 Task: Reply All to email with the signature Connor Wood with the subject 'Product launch announcement' from softage.1@softage.net with the message 'Can you confirm whether the project is on track to meet the deadline?'
Action: Mouse moved to (1319, 216)
Screenshot: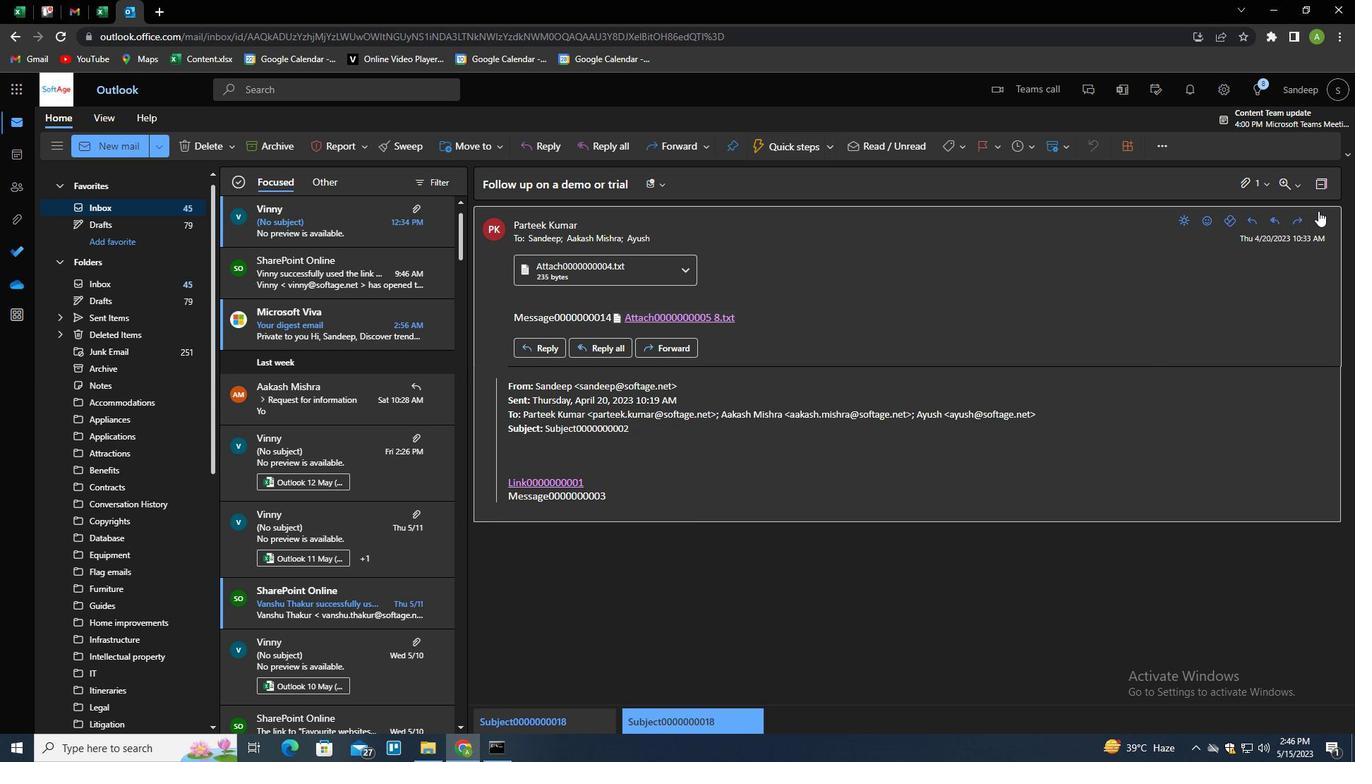 
Action: Mouse pressed left at (1319, 216)
Screenshot: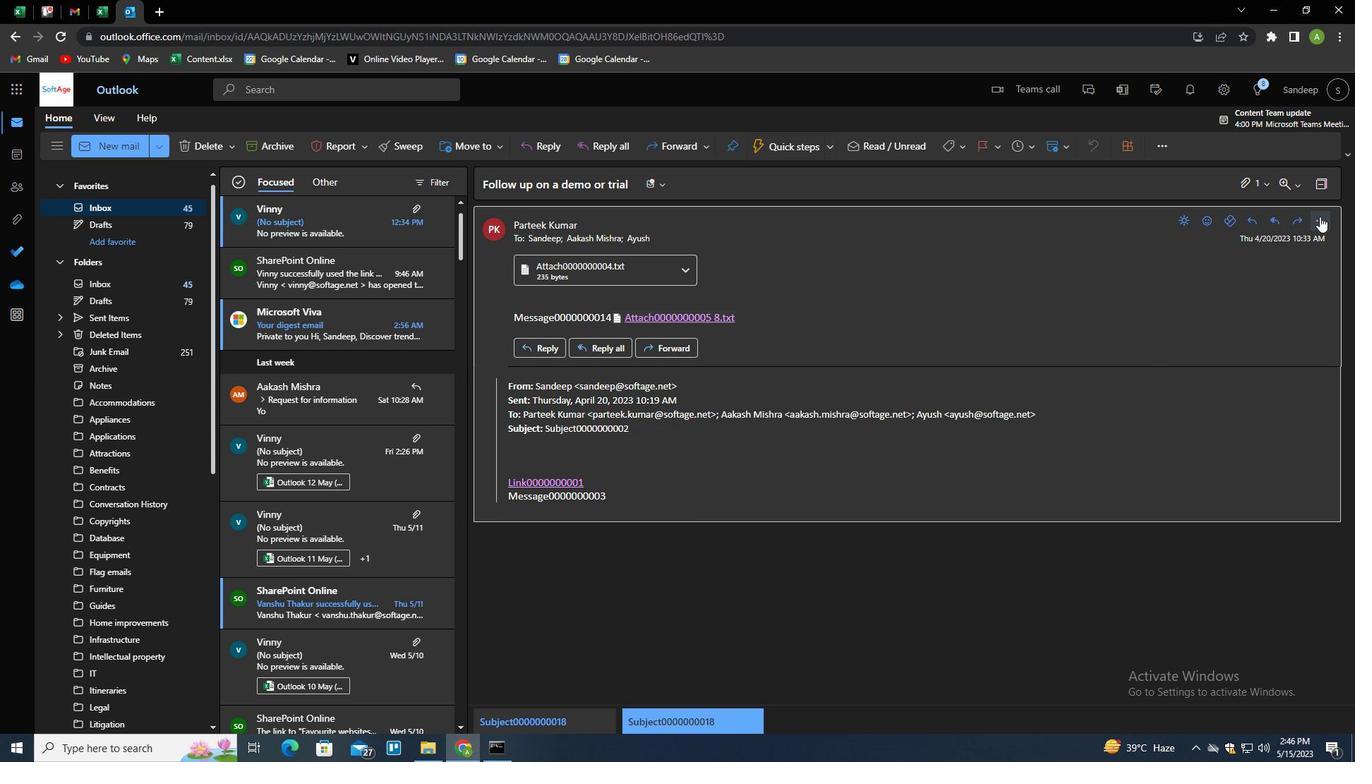 
Action: Mouse moved to (1244, 265)
Screenshot: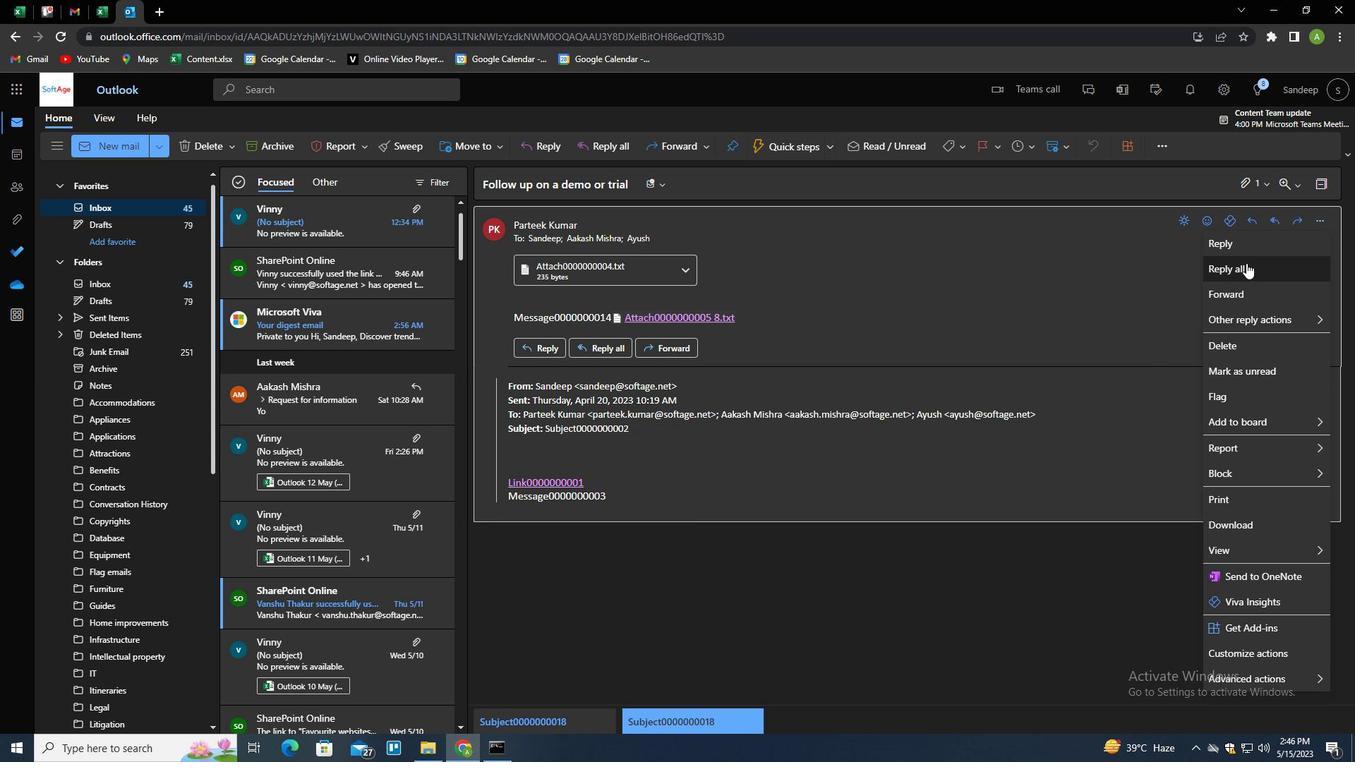 
Action: Mouse pressed left at (1244, 265)
Screenshot: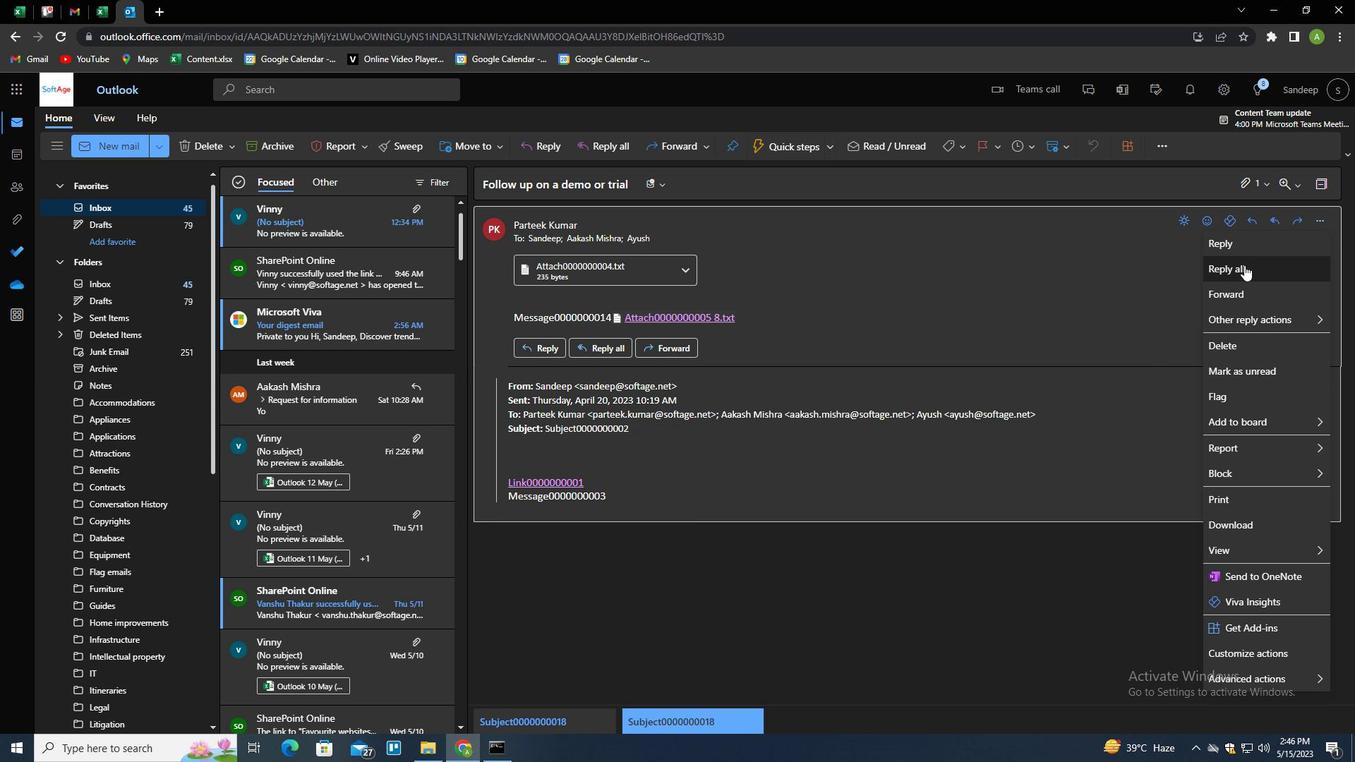 
Action: Mouse moved to (488, 399)
Screenshot: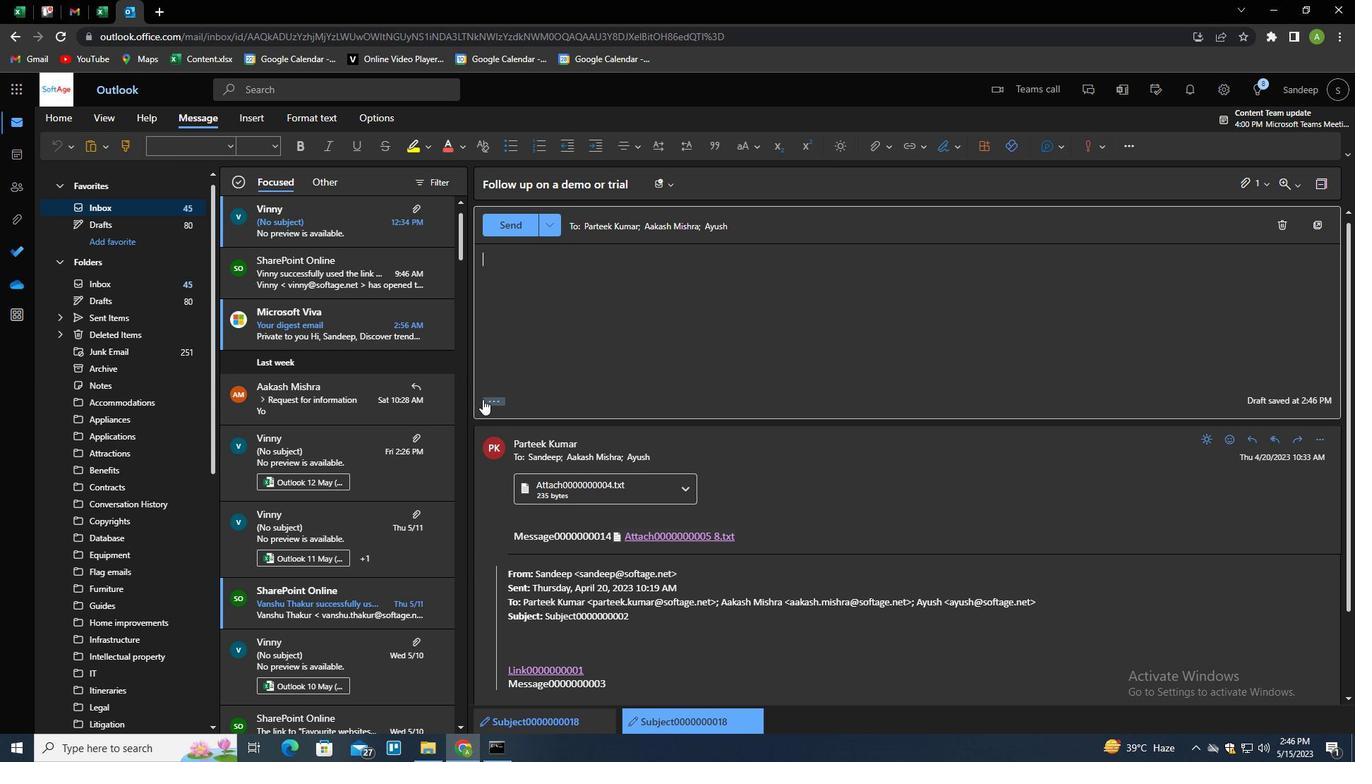 
Action: Mouse pressed left at (488, 399)
Screenshot: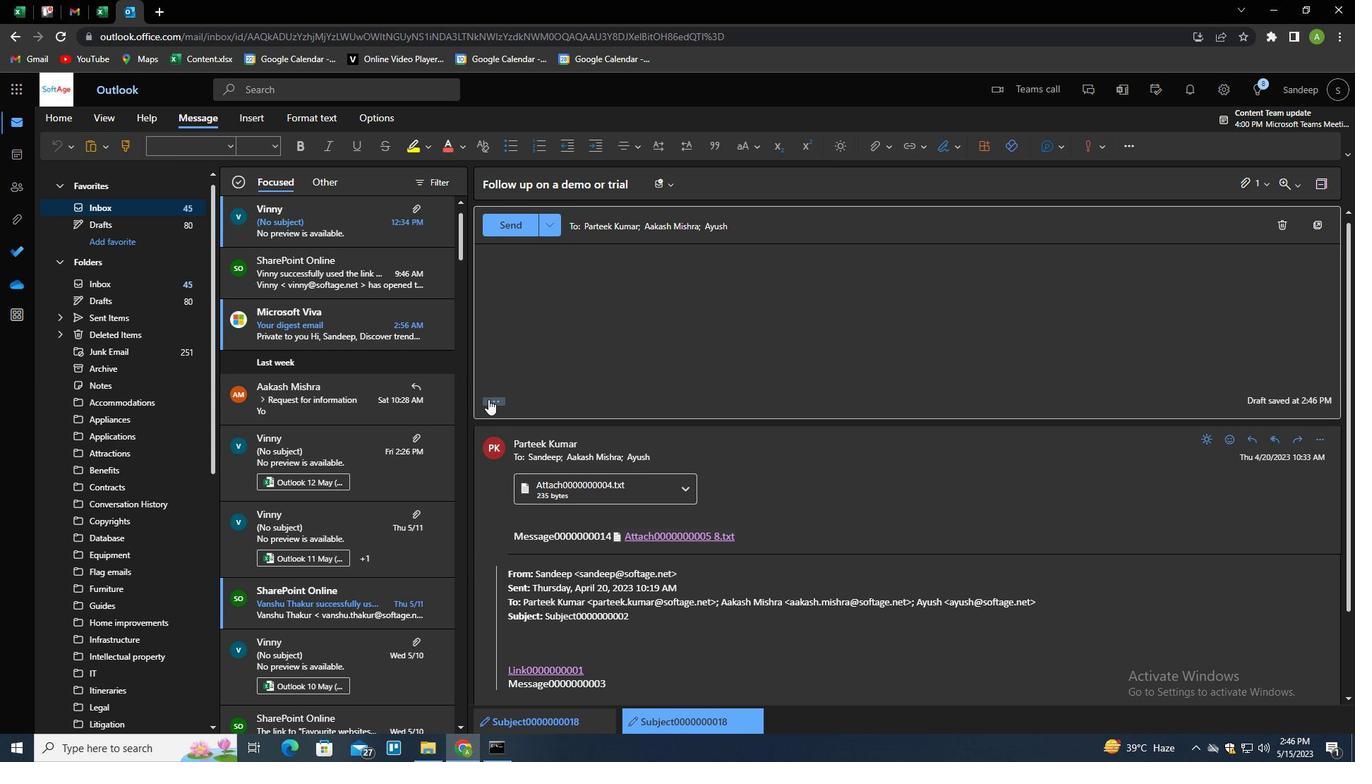 
Action: Mouse moved to (958, 148)
Screenshot: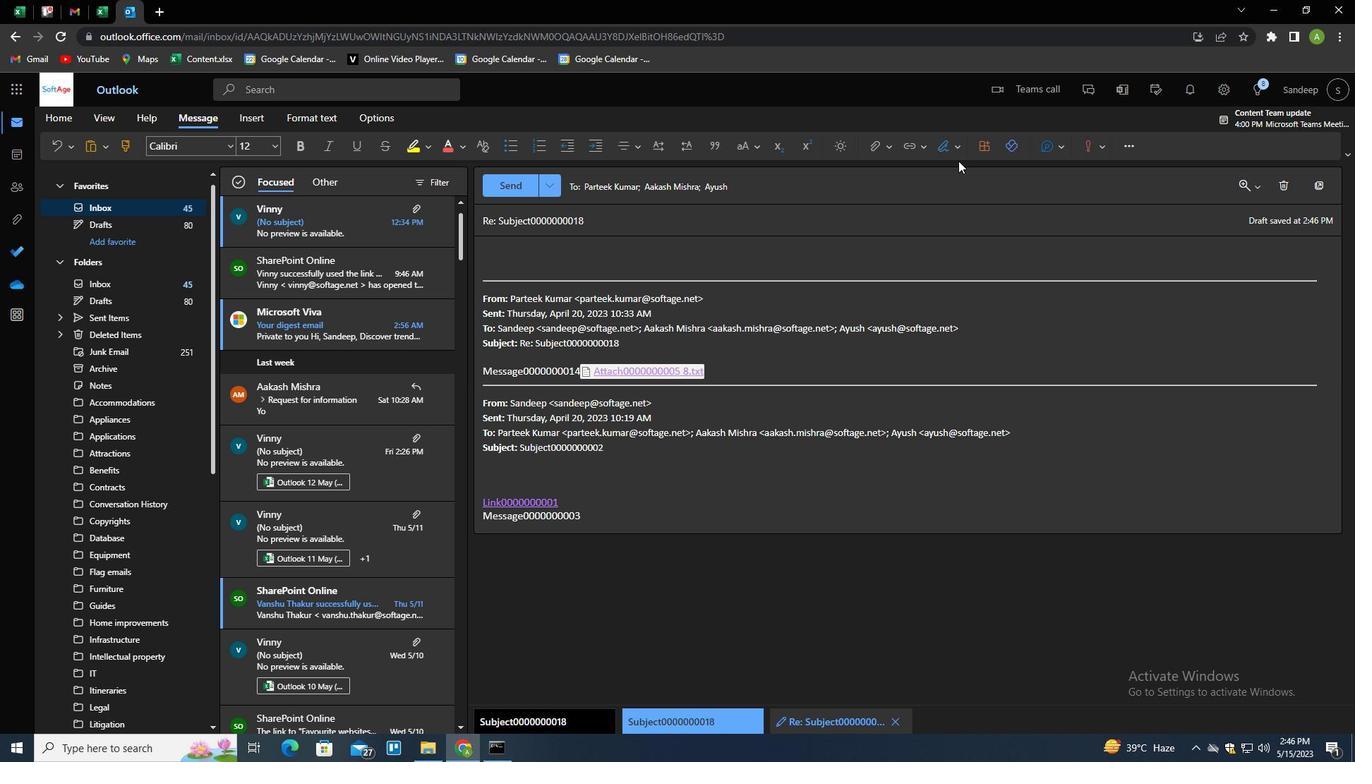 
Action: Mouse pressed left at (958, 148)
Screenshot: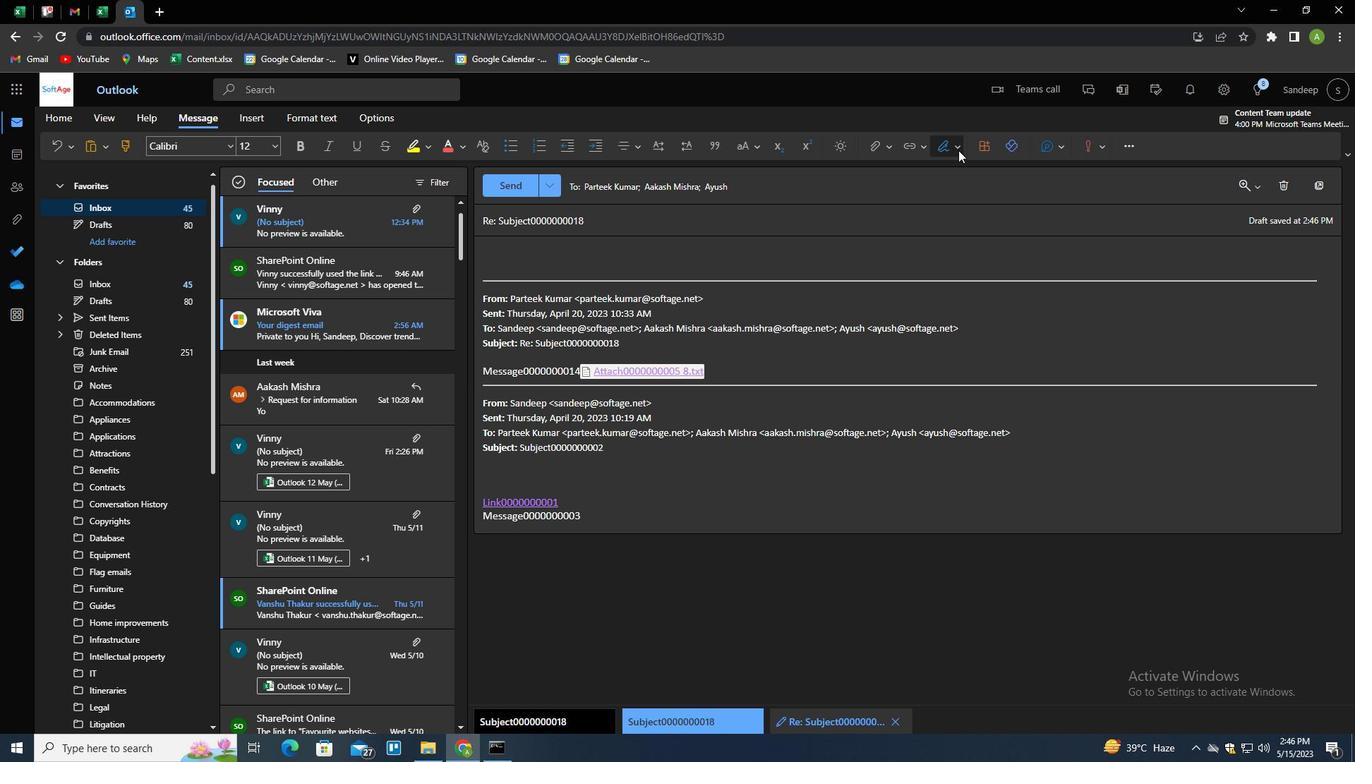 
Action: Mouse moved to (930, 201)
Screenshot: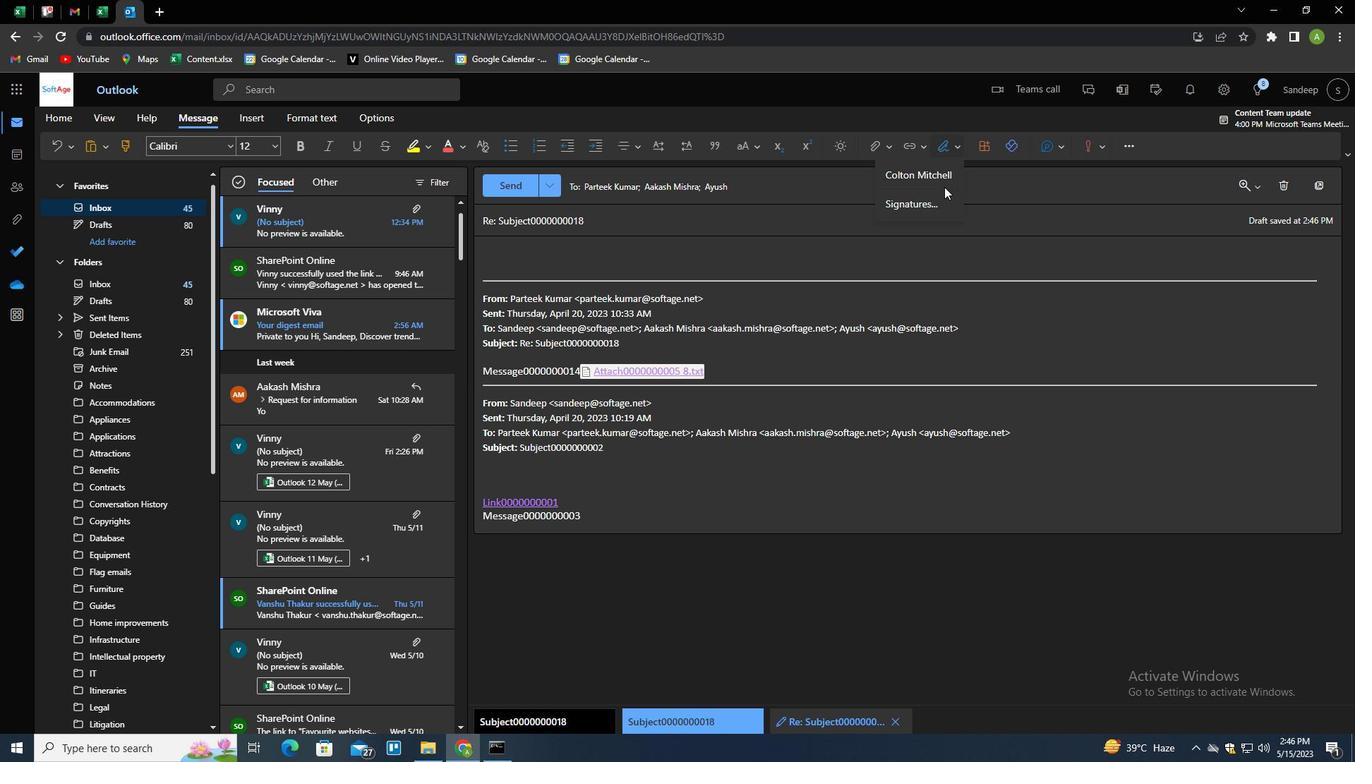 
Action: Mouse pressed left at (930, 201)
Screenshot: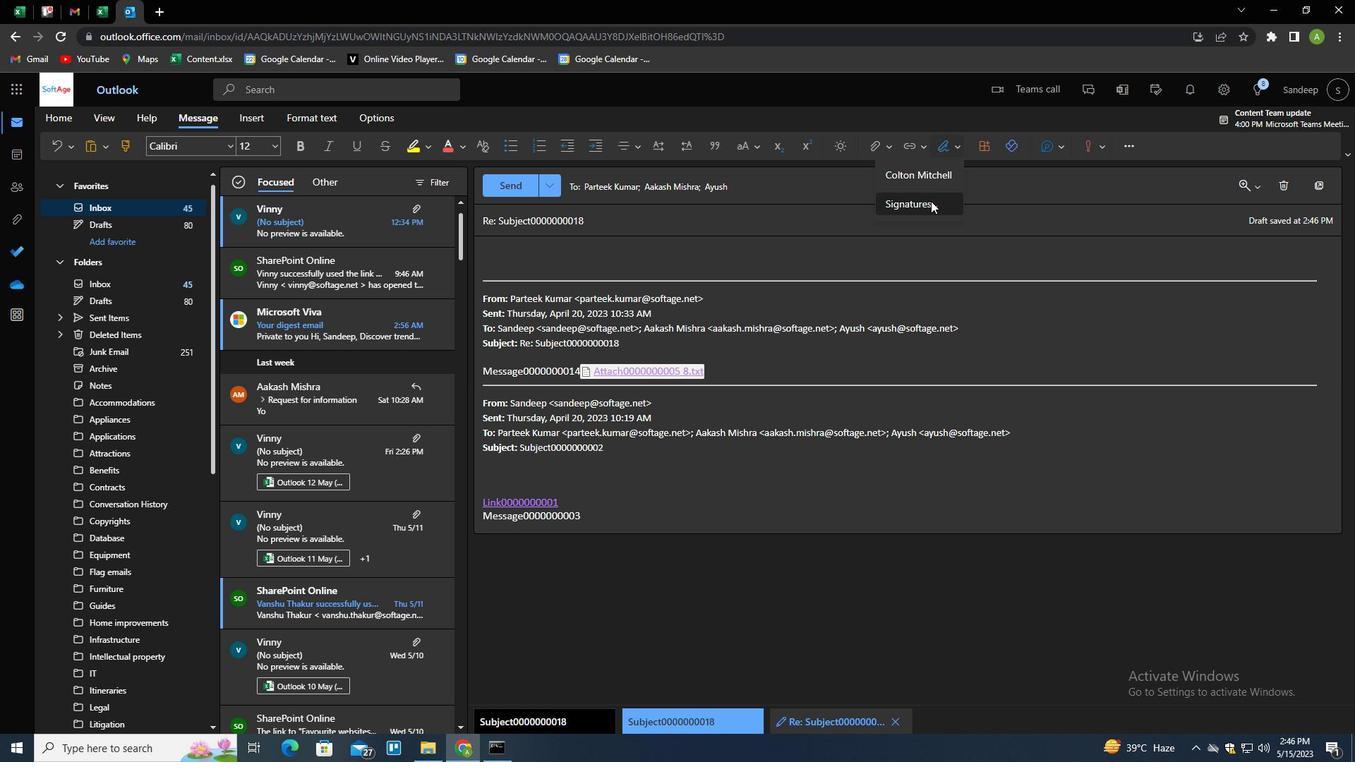 
Action: Mouse moved to (951, 259)
Screenshot: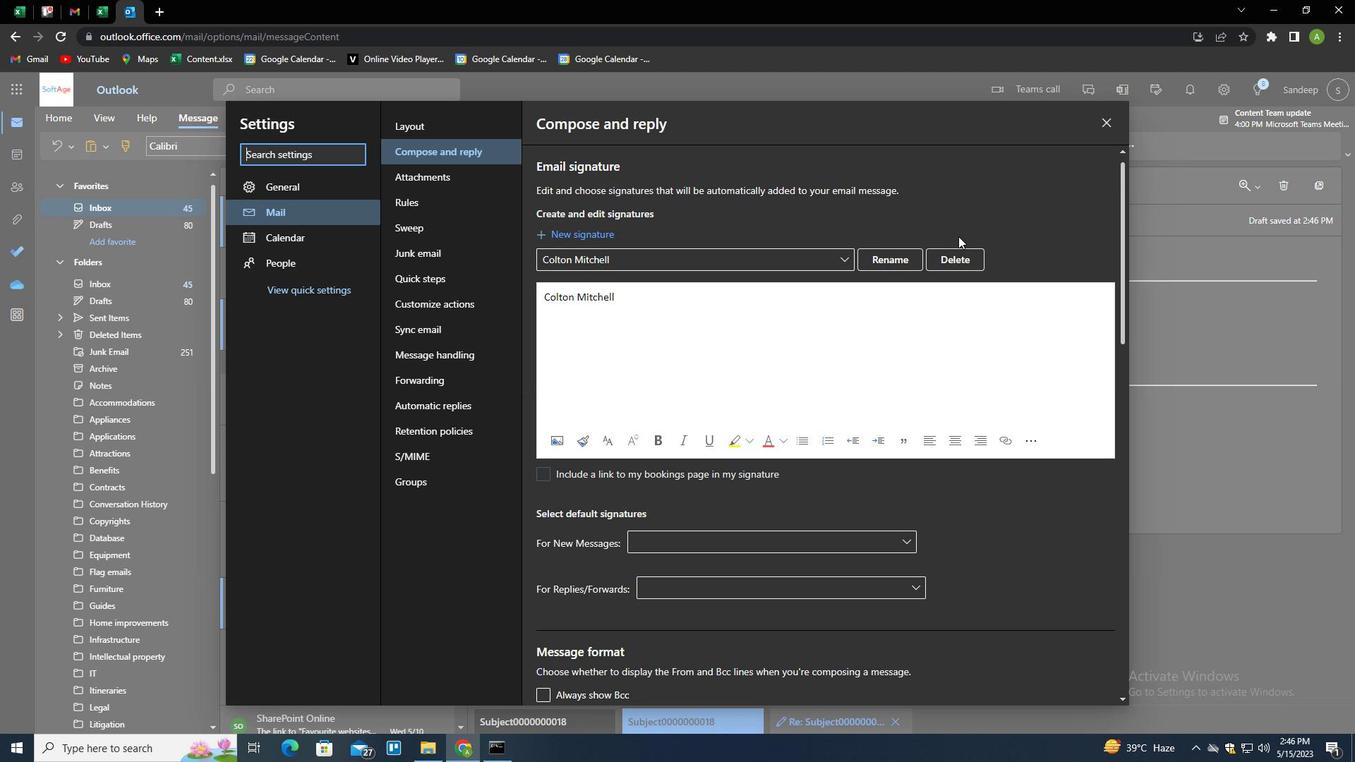 
Action: Mouse pressed left at (951, 259)
Screenshot: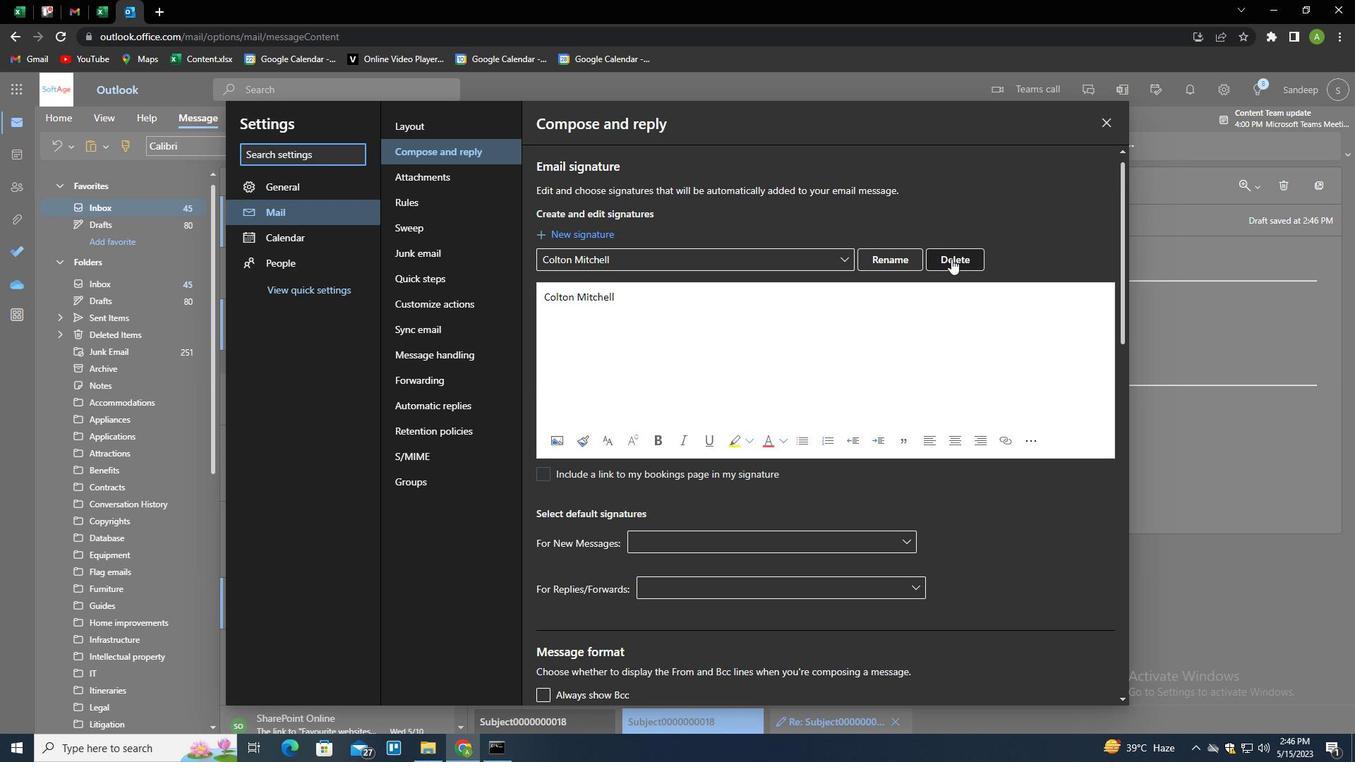 
Action: Mouse moved to (946, 261)
Screenshot: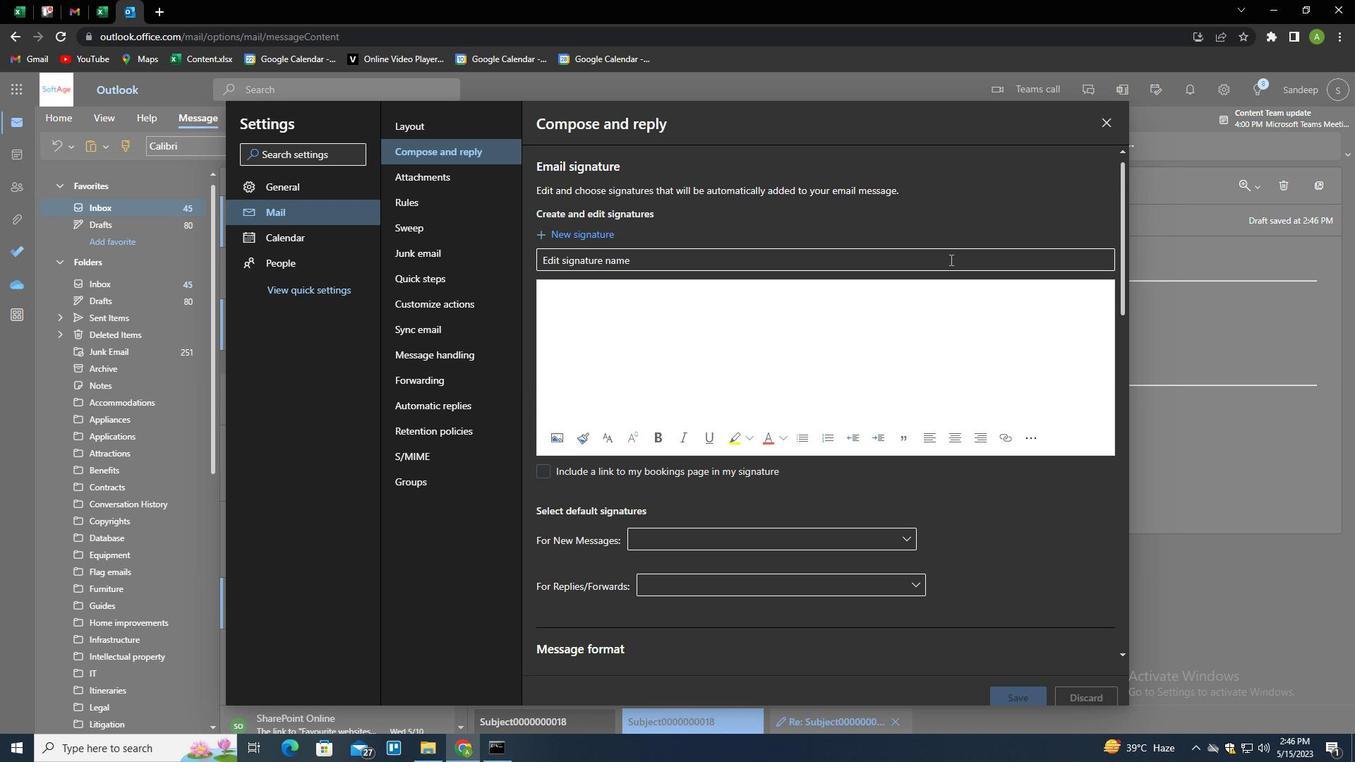 
Action: Mouse pressed left at (946, 261)
Screenshot: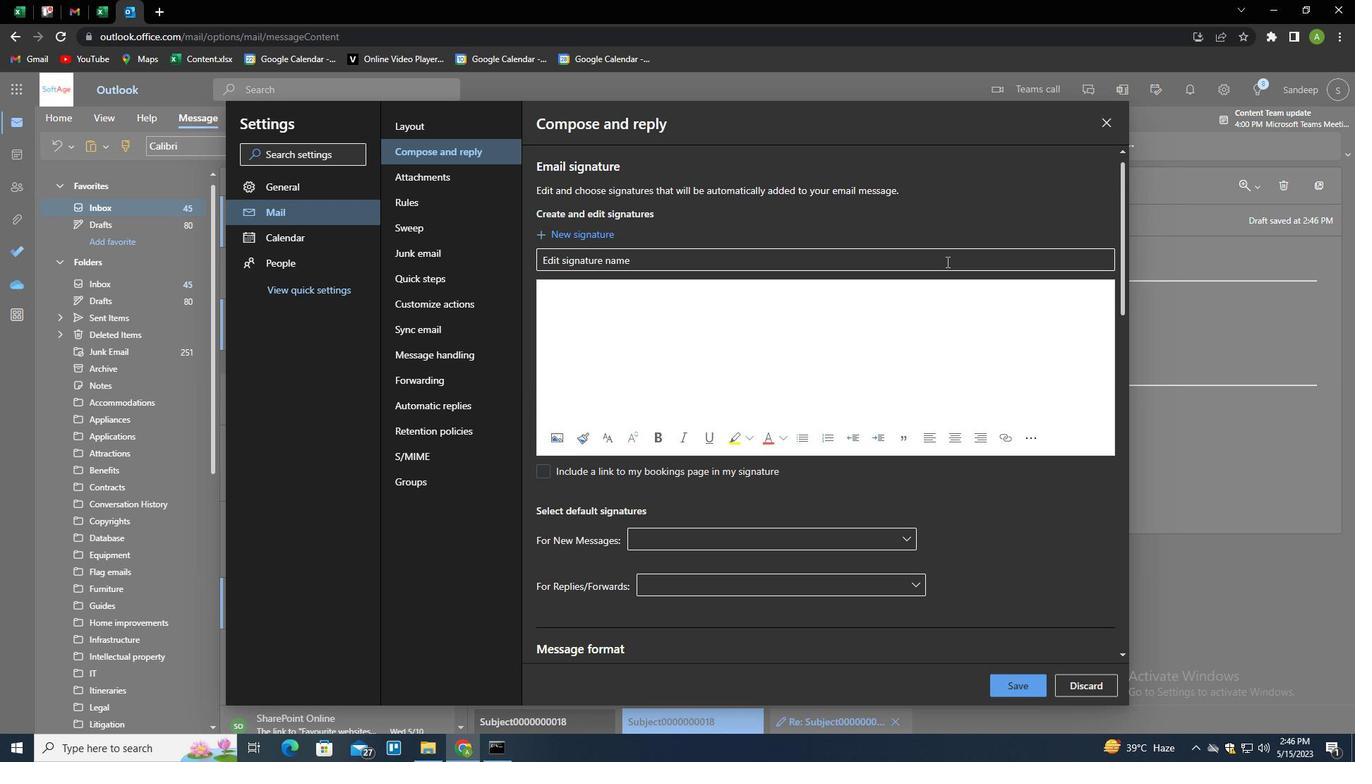 
Action: Key pressed <Key.shift>CONNOR<Key.space><Key.shift>WOOD<Key.tab><Key.shift>CONNOR<Key.space><Key.shift>WOOD
Screenshot: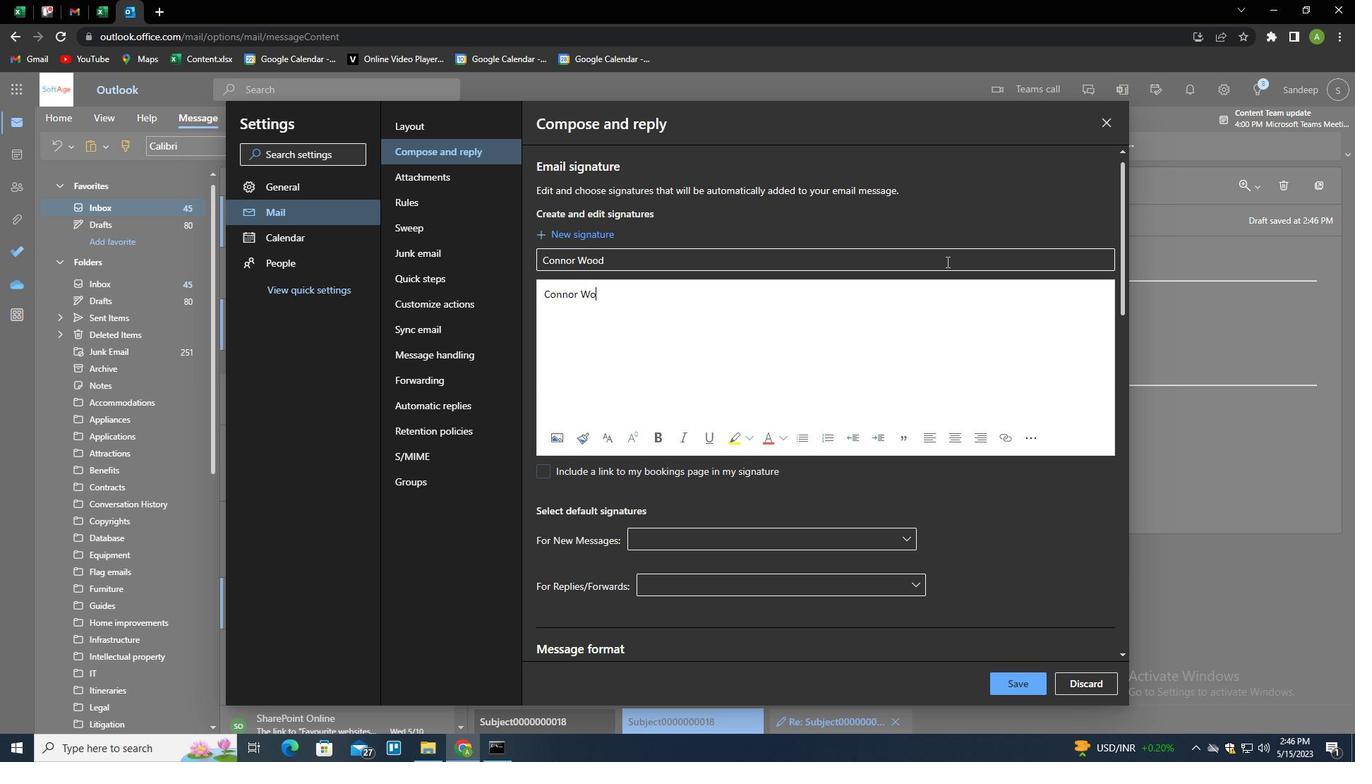 
Action: Mouse moved to (1012, 682)
Screenshot: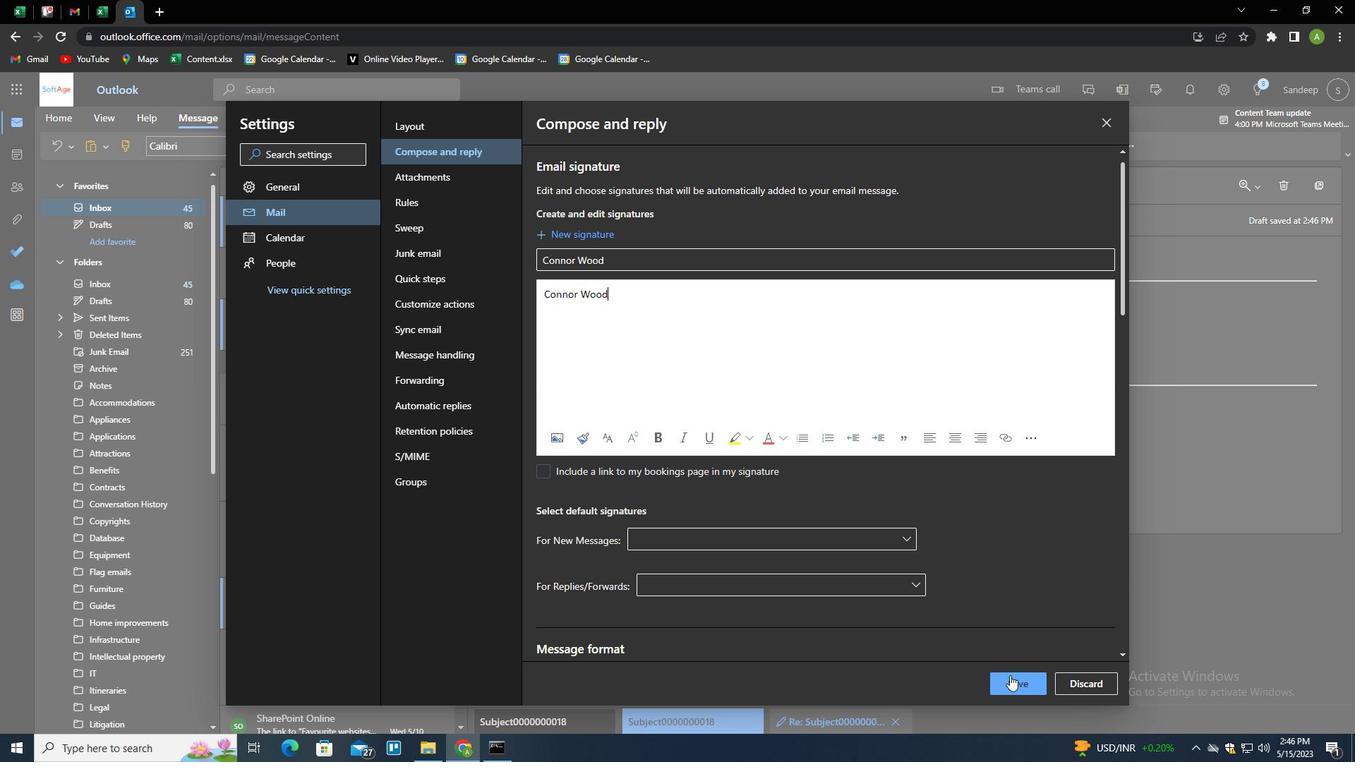 
Action: Mouse pressed left at (1012, 682)
Screenshot: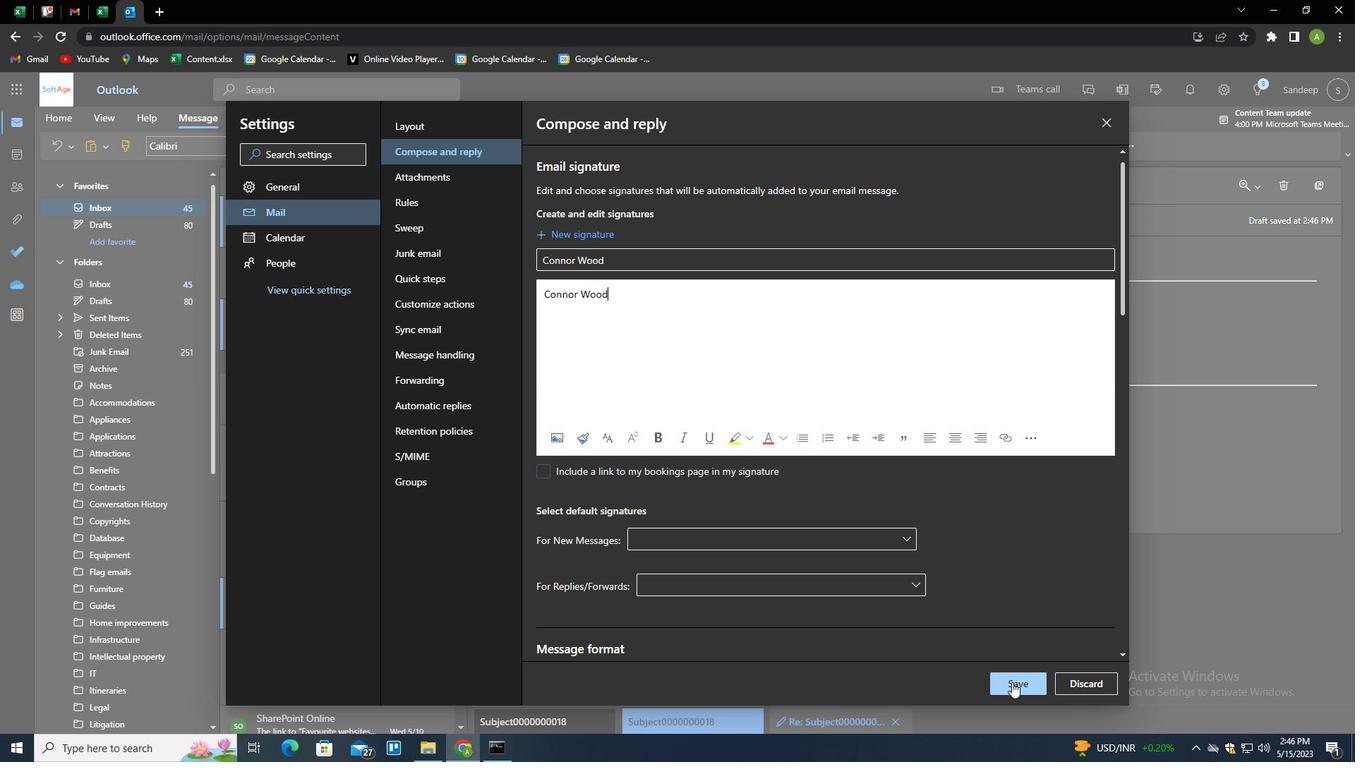 
Action: Mouse moved to (1218, 433)
Screenshot: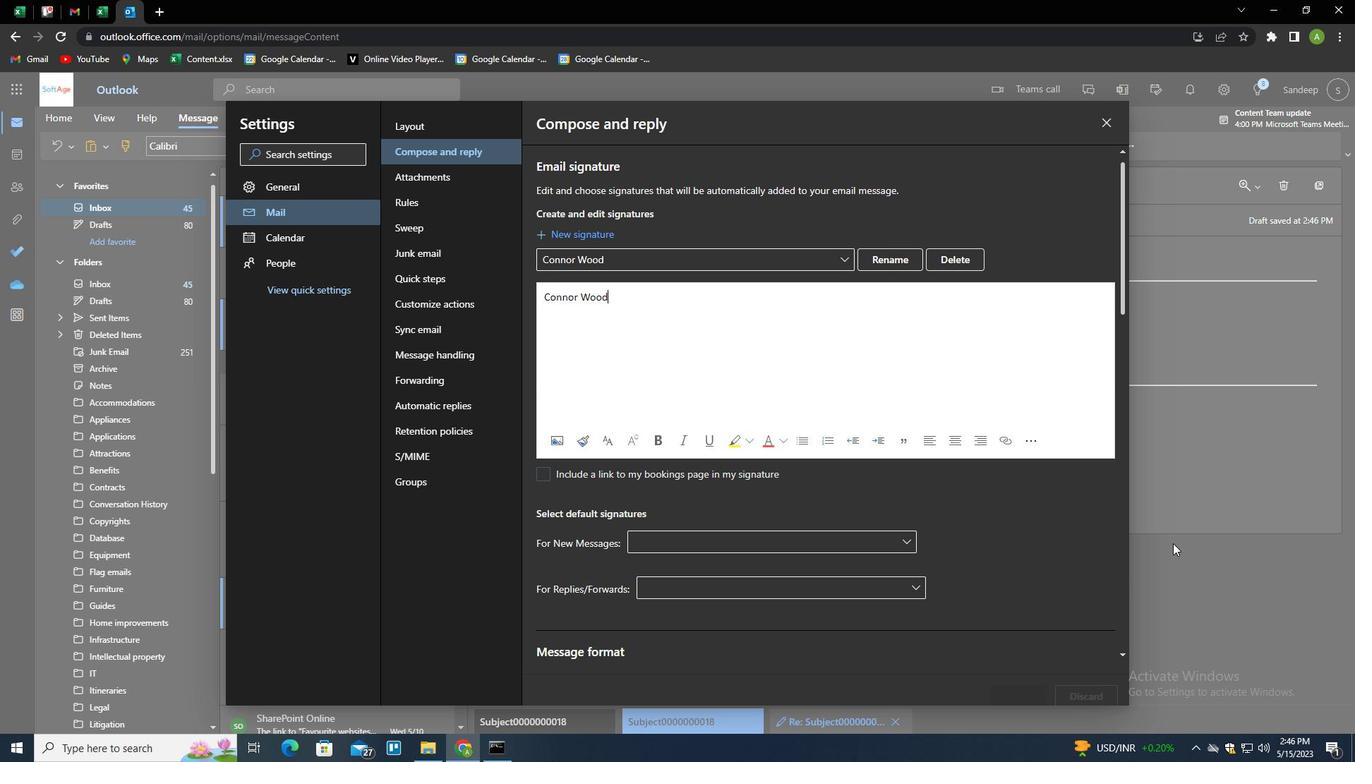 
Action: Mouse pressed left at (1218, 433)
Screenshot: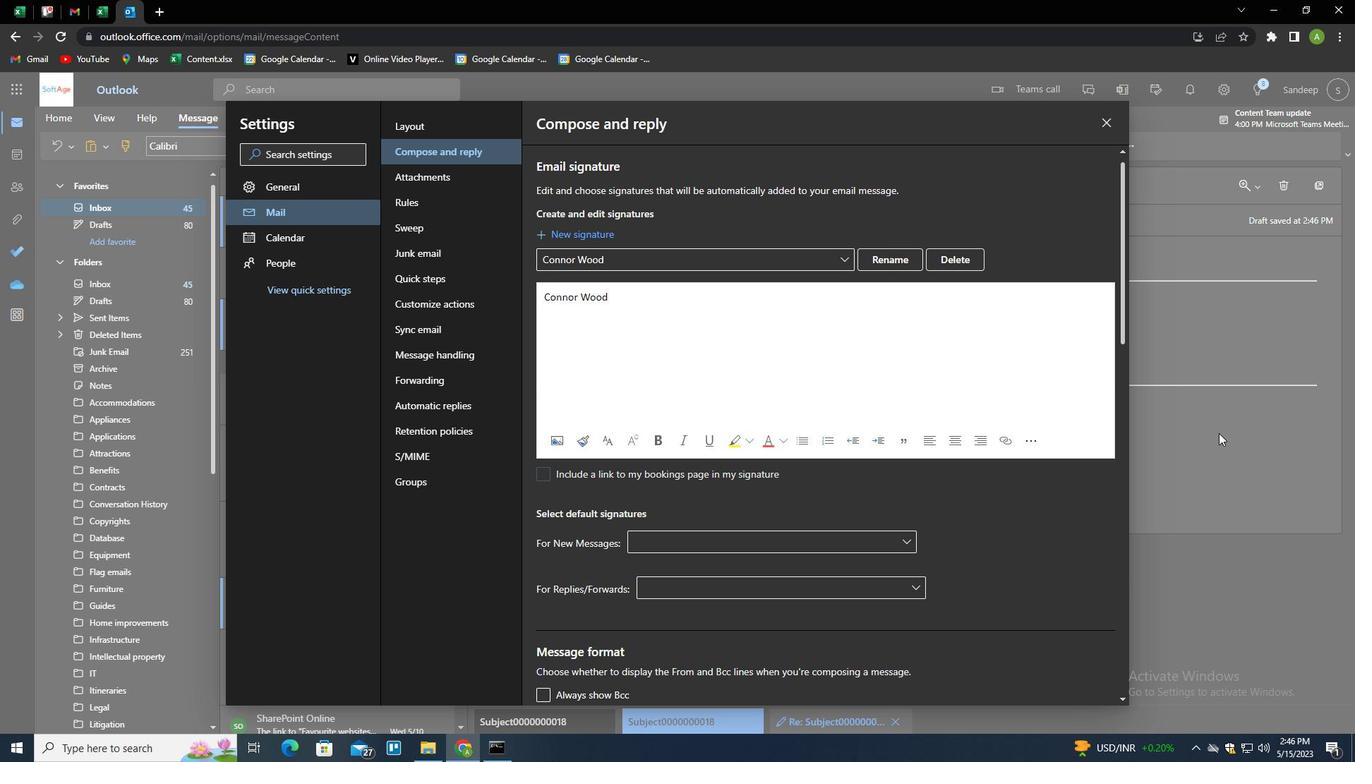 
Action: Mouse moved to (955, 151)
Screenshot: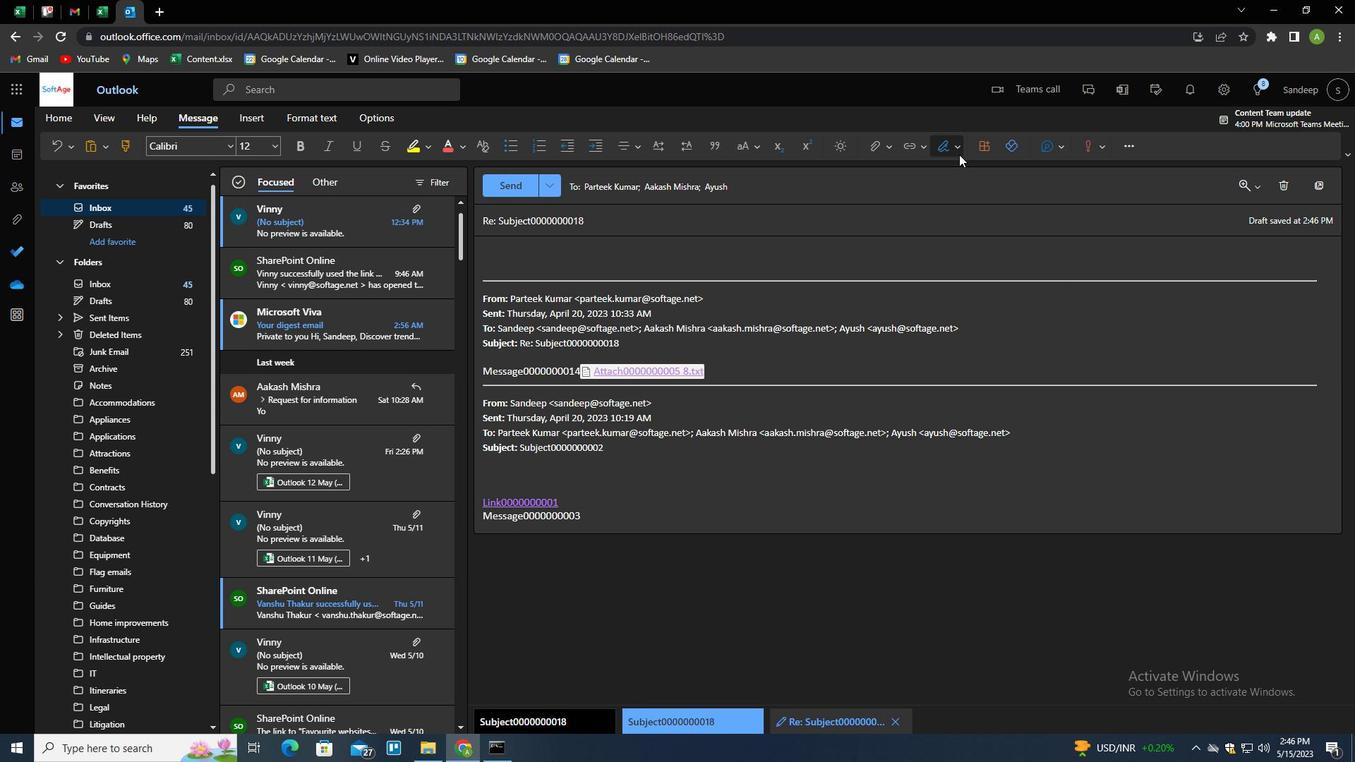 
Action: Mouse pressed left at (955, 151)
Screenshot: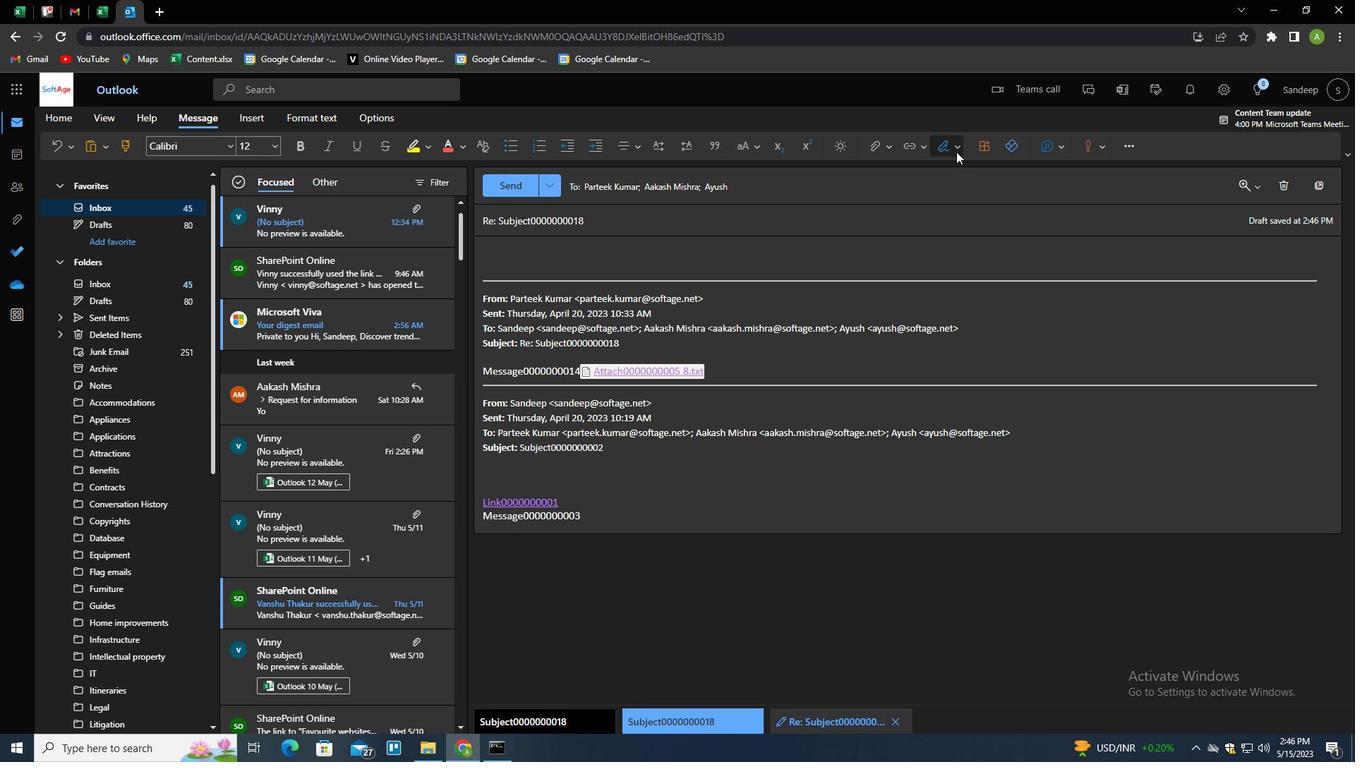 
Action: Mouse moved to (926, 175)
Screenshot: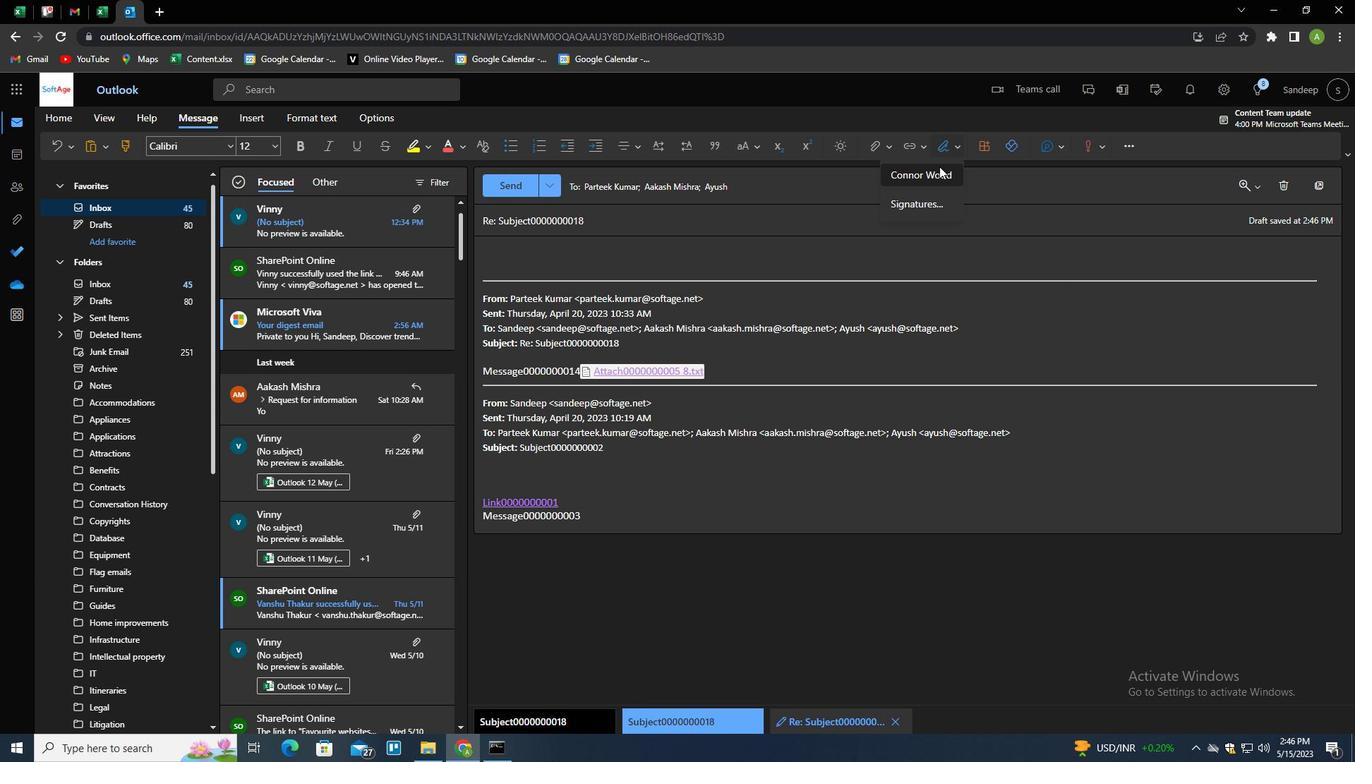 
Action: Mouse pressed left at (926, 175)
Screenshot: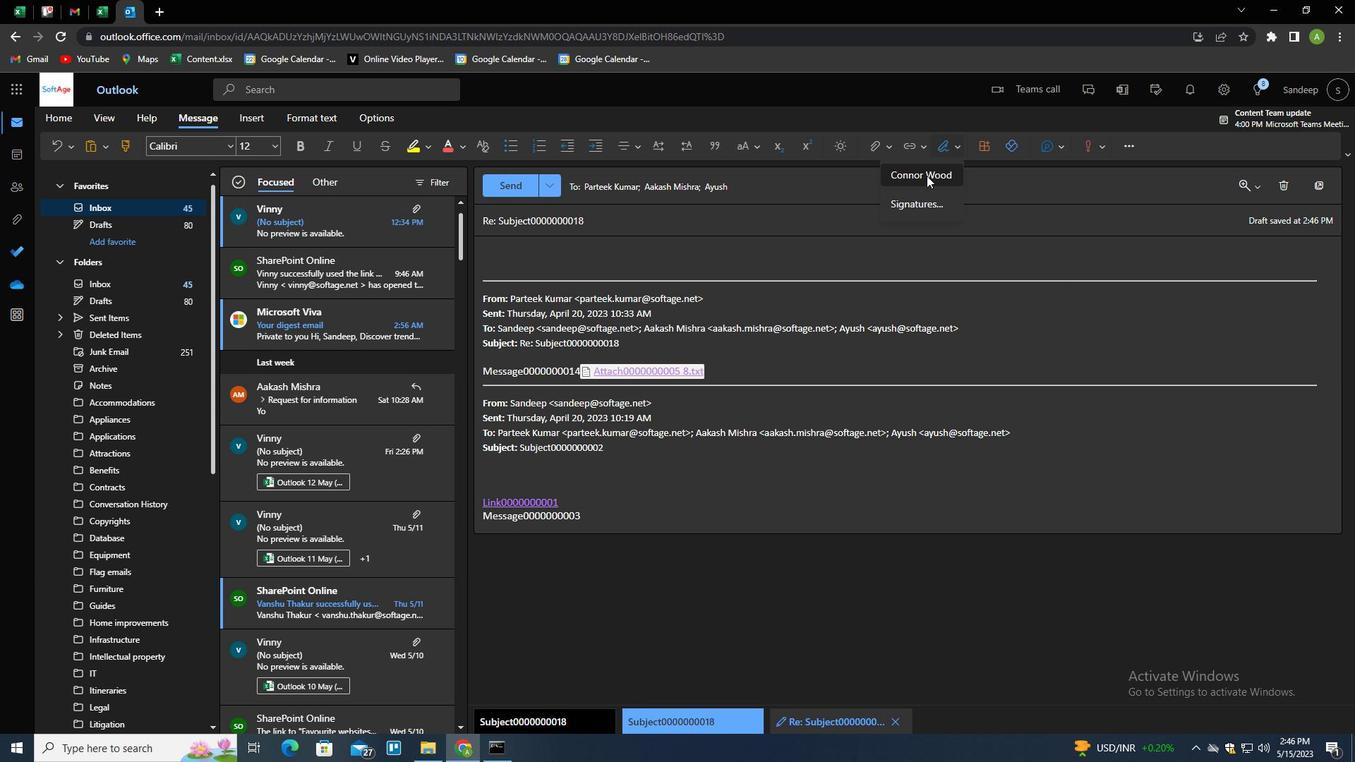 
Action: Mouse moved to (527, 225)
Screenshot: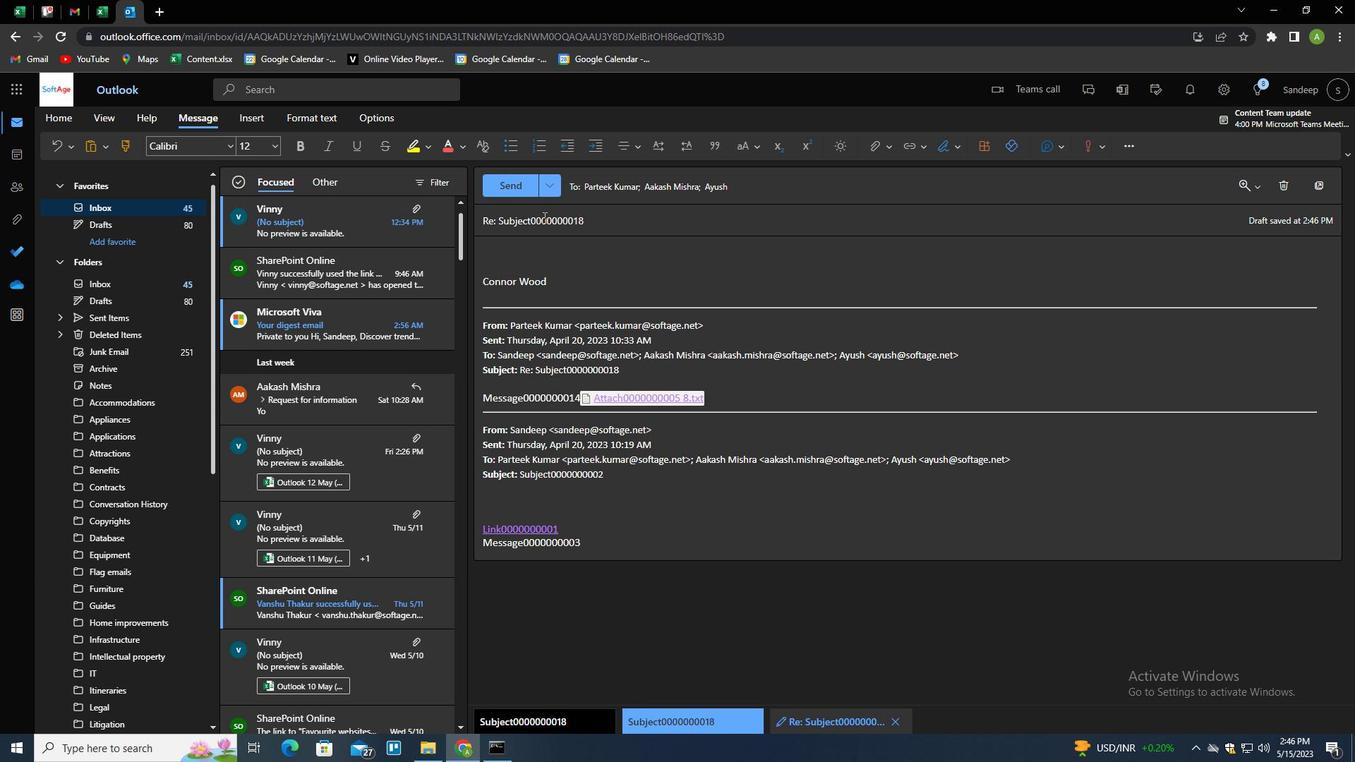 
Action: Mouse pressed left at (527, 225)
Screenshot: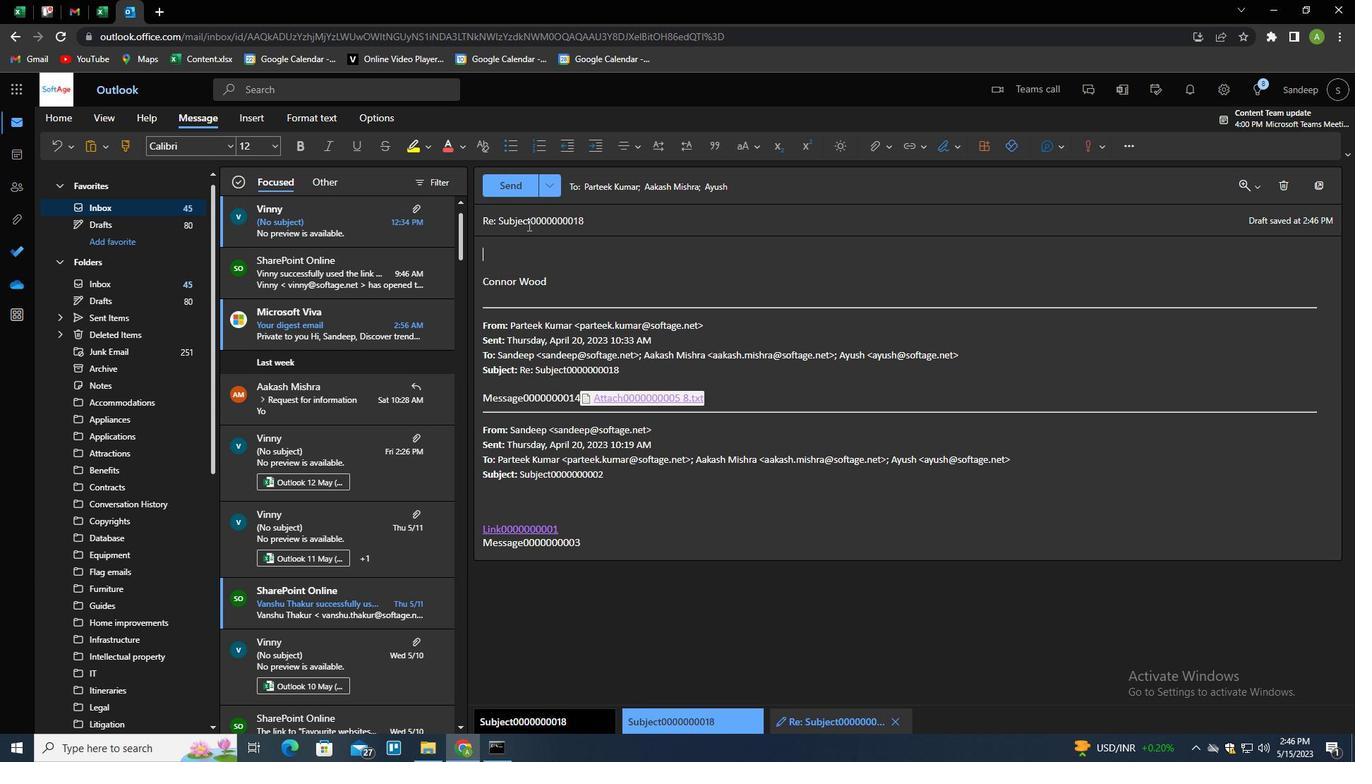 
Action: Mouse pressed left at (527, 225)
Screenshot: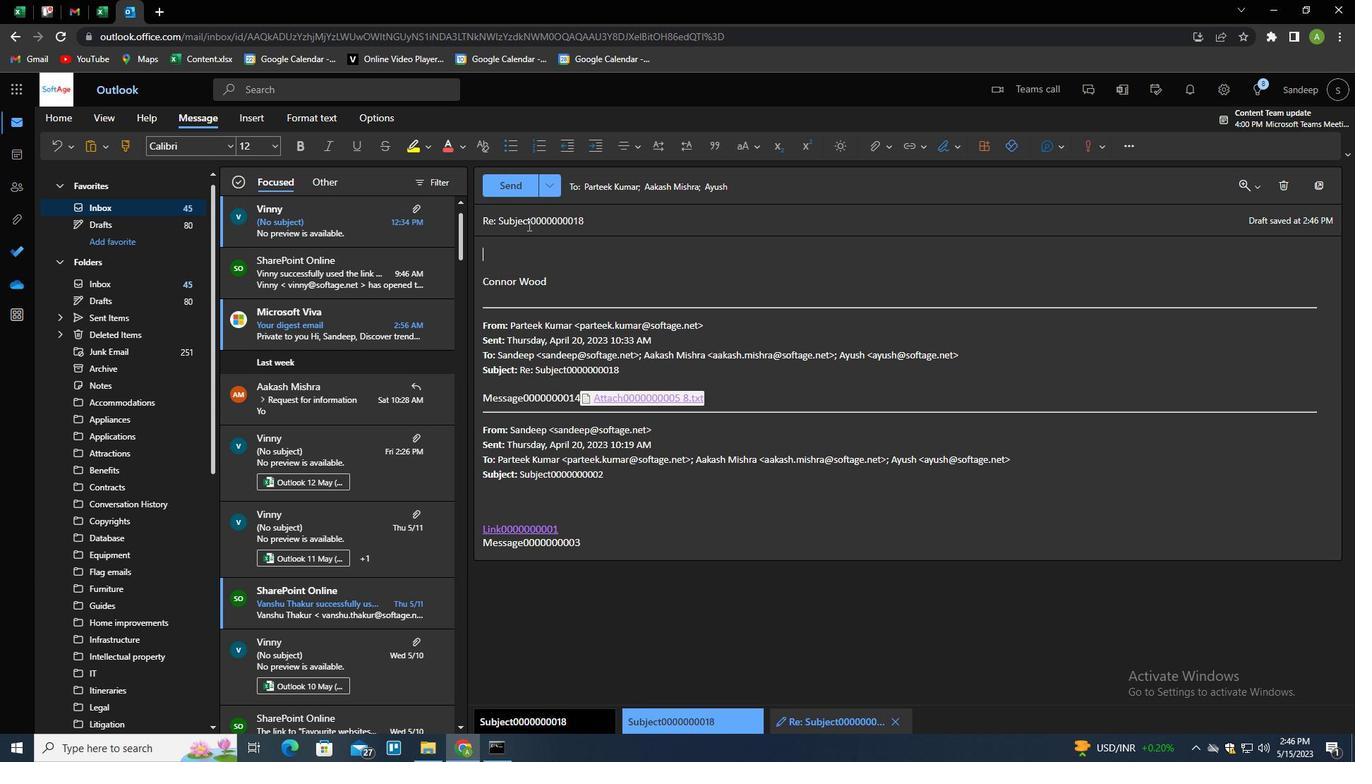 
Action: Mouse pressed left at (527, 225)
Screenshot: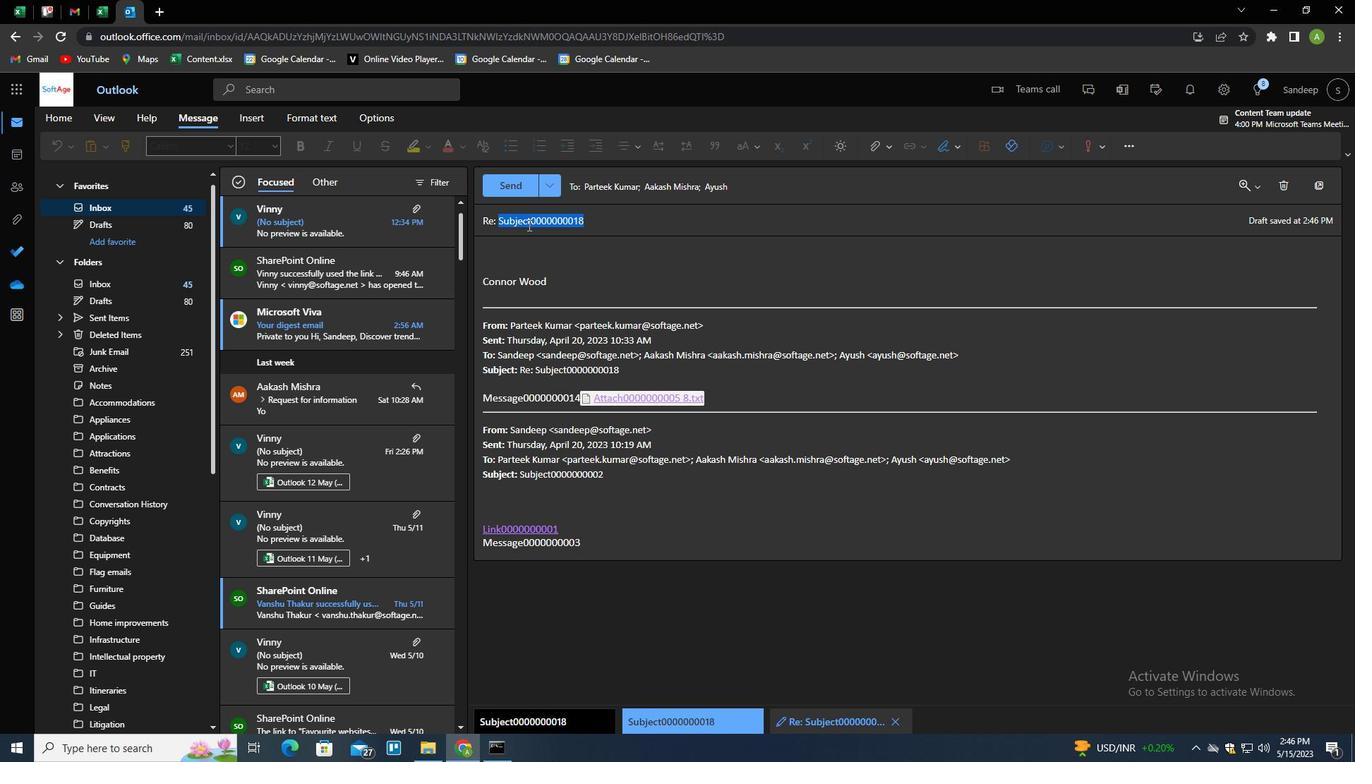 
Action: Mouse pressed left at (527, 225)
Screenshot: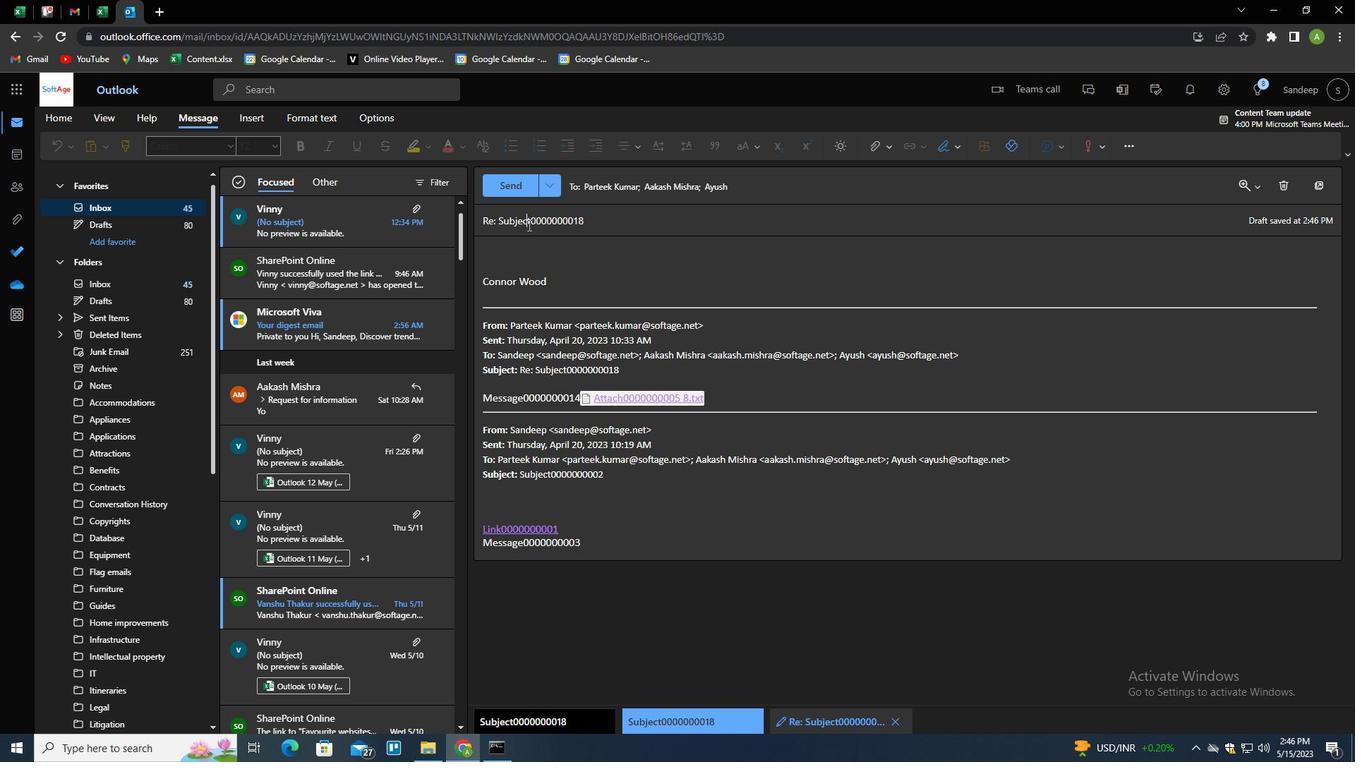 
Action: Mouse pressed left at (527, 225)
Screenshot: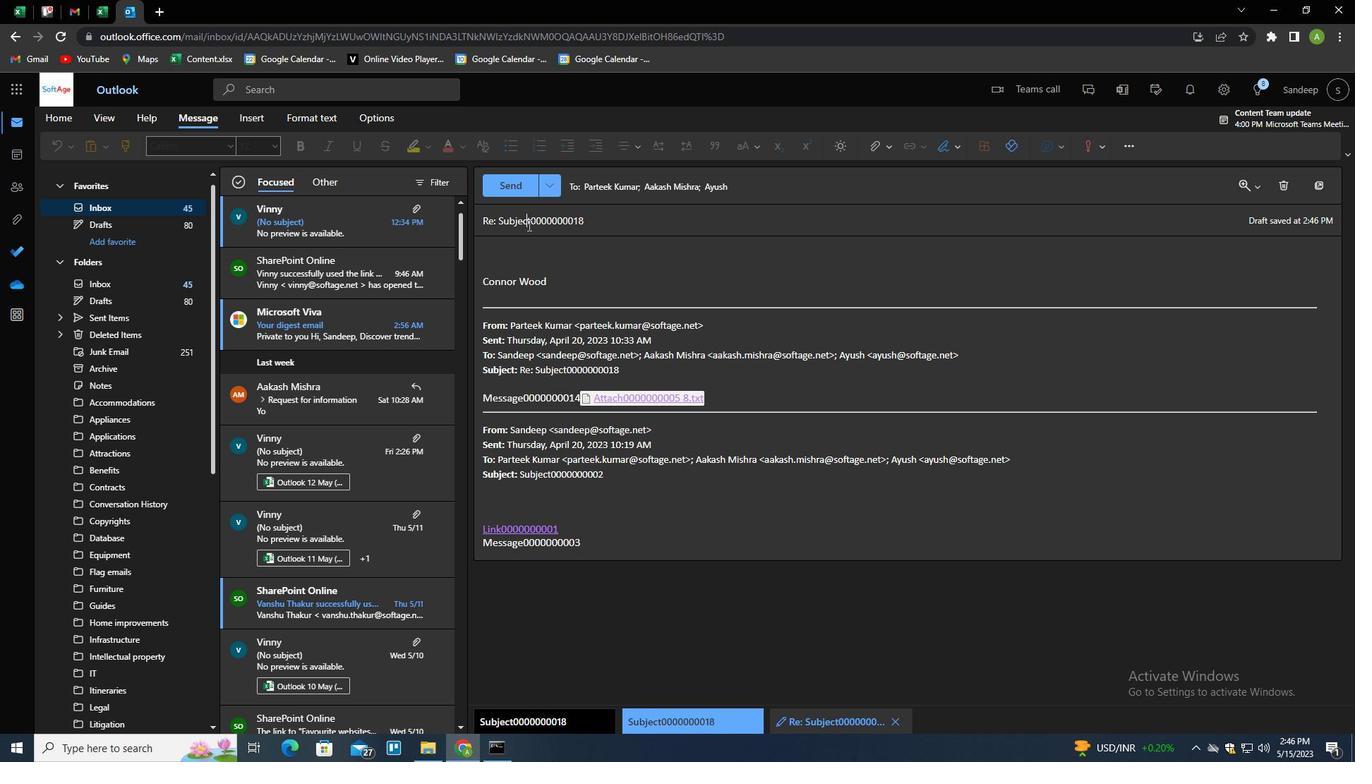 
Action: Key pressed <Key.shift>PRODUCT<Key.space>LAUNCH<Key.space>ANNOUNCEMENT<Key.tab><Key.shift>CAN<Key.space>YOU<Key.space>COFIRM<Key.space>W<Key.backspace><Key.backspace><Key.backspace><Key.backspace><Key.backspace><Key.backspace>NFIRM<Key.space>T<Key.backspace>Q<Key.backspace>WT<Key.backspace>HETHER<Key.space>THE<Key.space>PROJECT<Key.space>IS<Key.space>ON<Key.space>TRCK<Key.backspace><Key.backspace>ACK<Key.space>O<Key.backspace>TO<Key.space>MEET<Key.space>THE<Key.space>DEADLINE<Key.shift>?
Screenshot: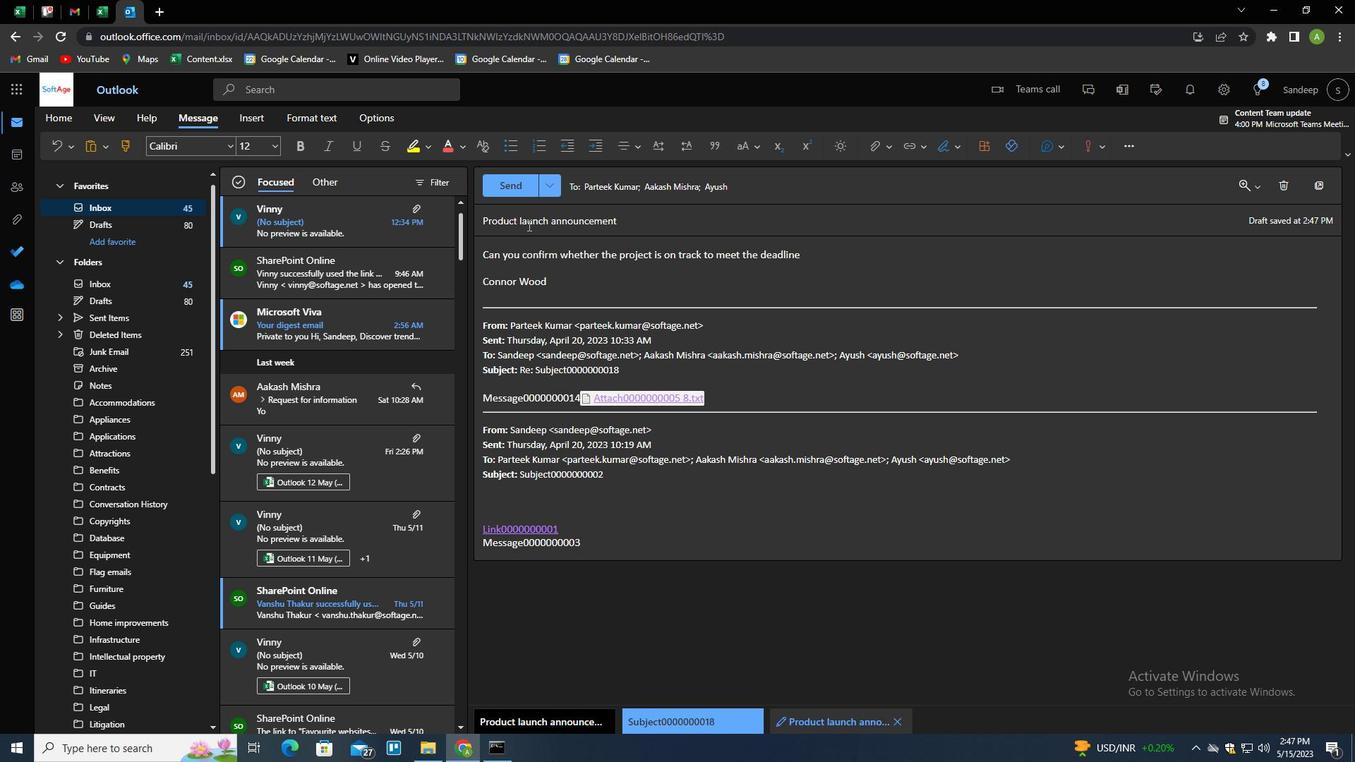 
Action: Mouse moved to (523, 190)
Screenshot: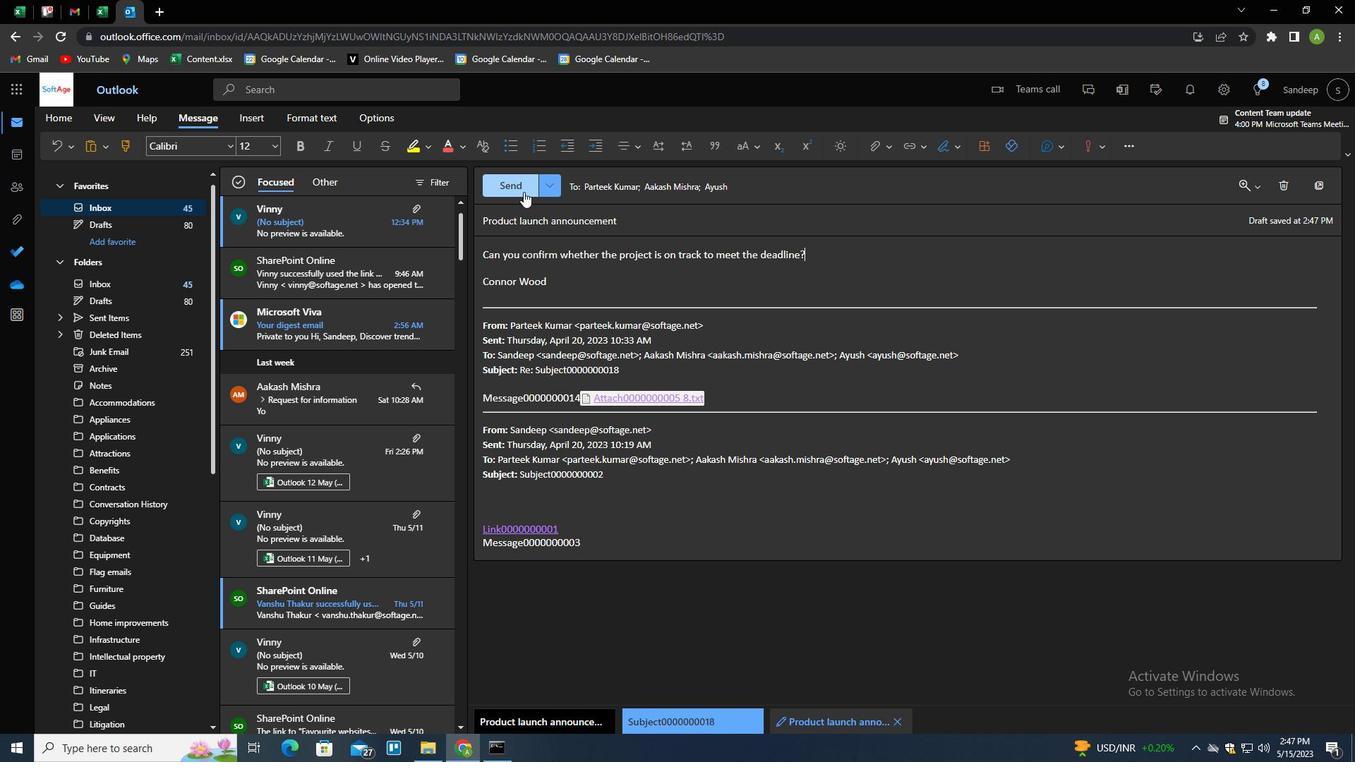 
Action: Mouse pressed left at (523, 190)
Screenshot: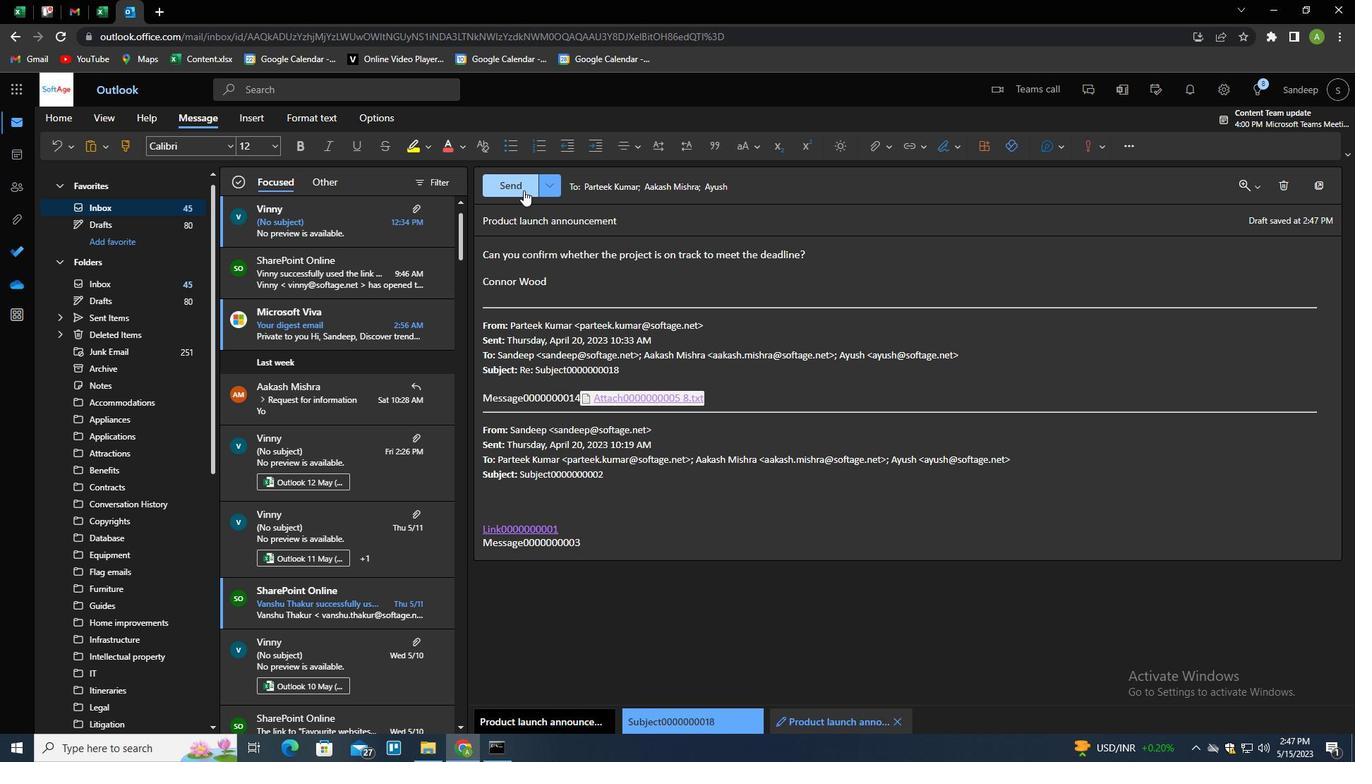 
Action: Mouse moved to (523, 189)
Screenshot: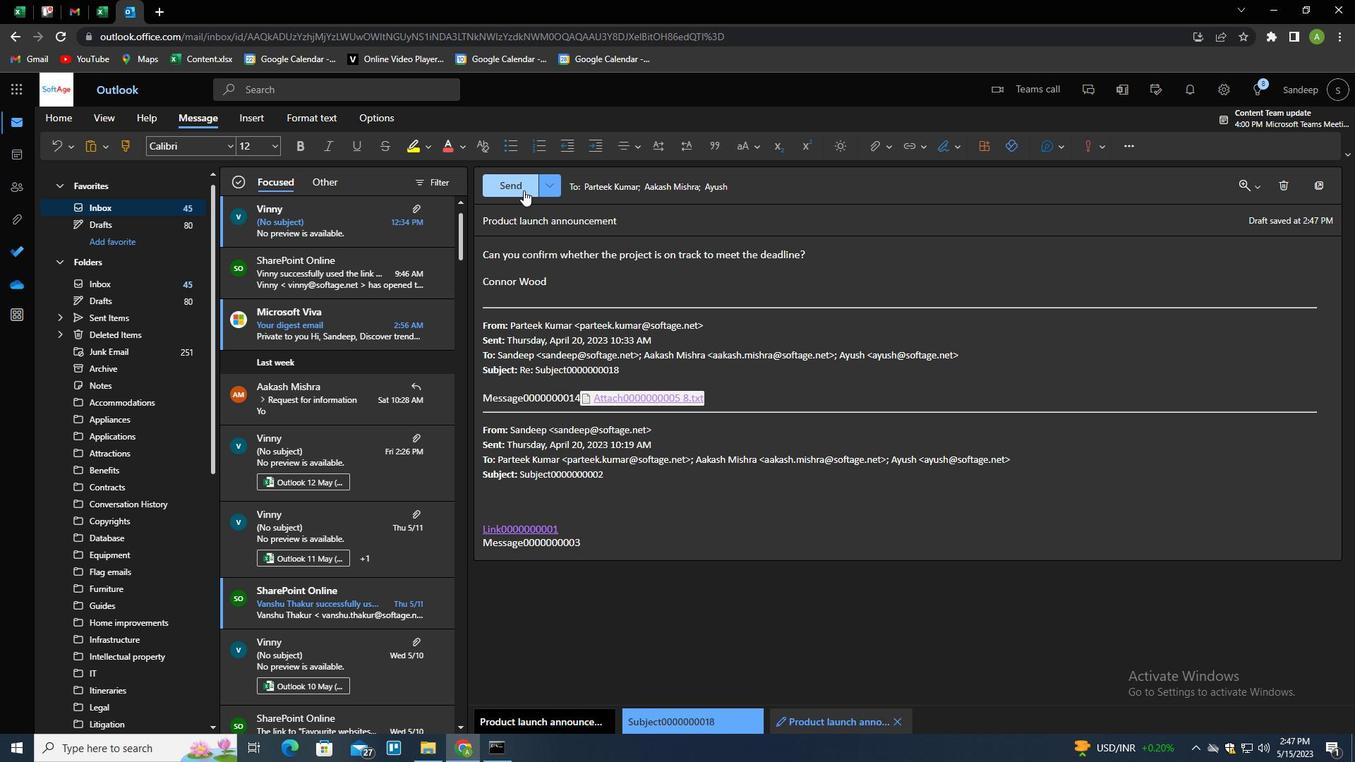 
